 Task: Check the average views per listing of 2 acres in the last 5 years.
Action: Mouse moved to (911, 211)
Screenshot: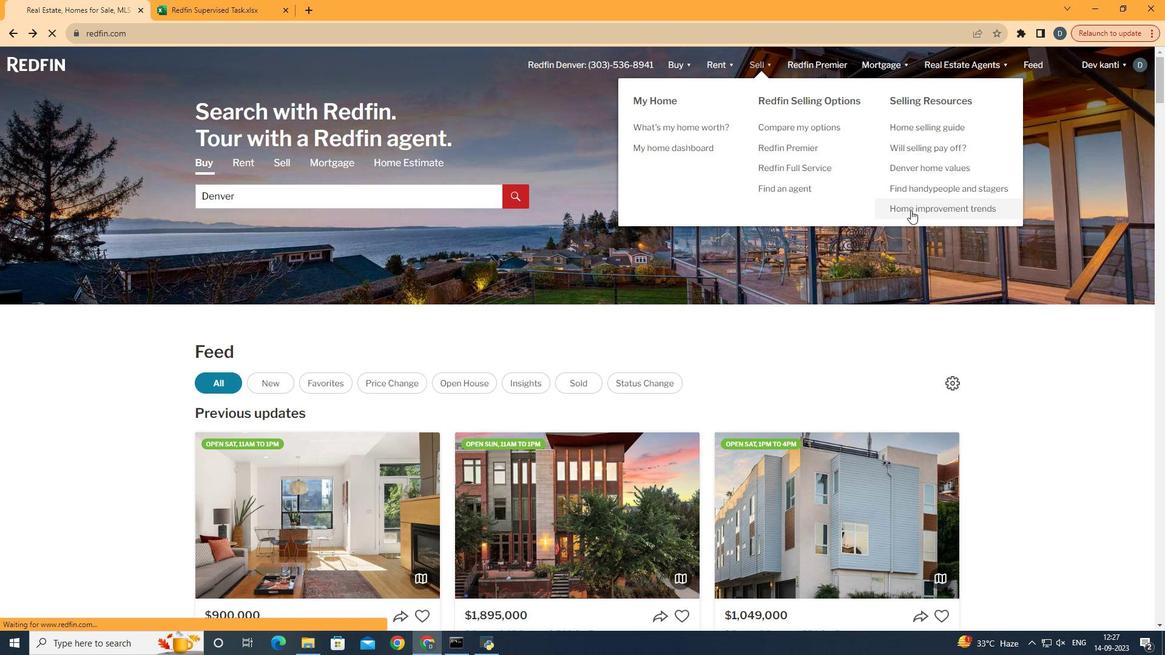 
Action: Mouse pressed left at (911, 211)
Screenshot: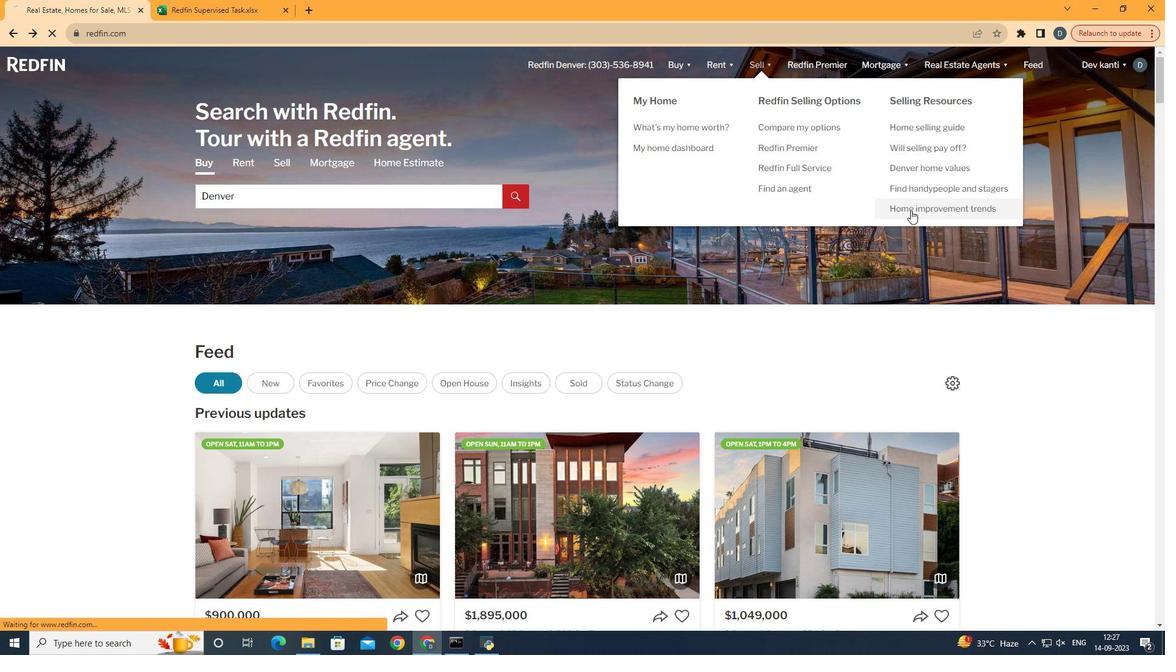 
Action: Mouse moved to (284, 237)
Screenshot: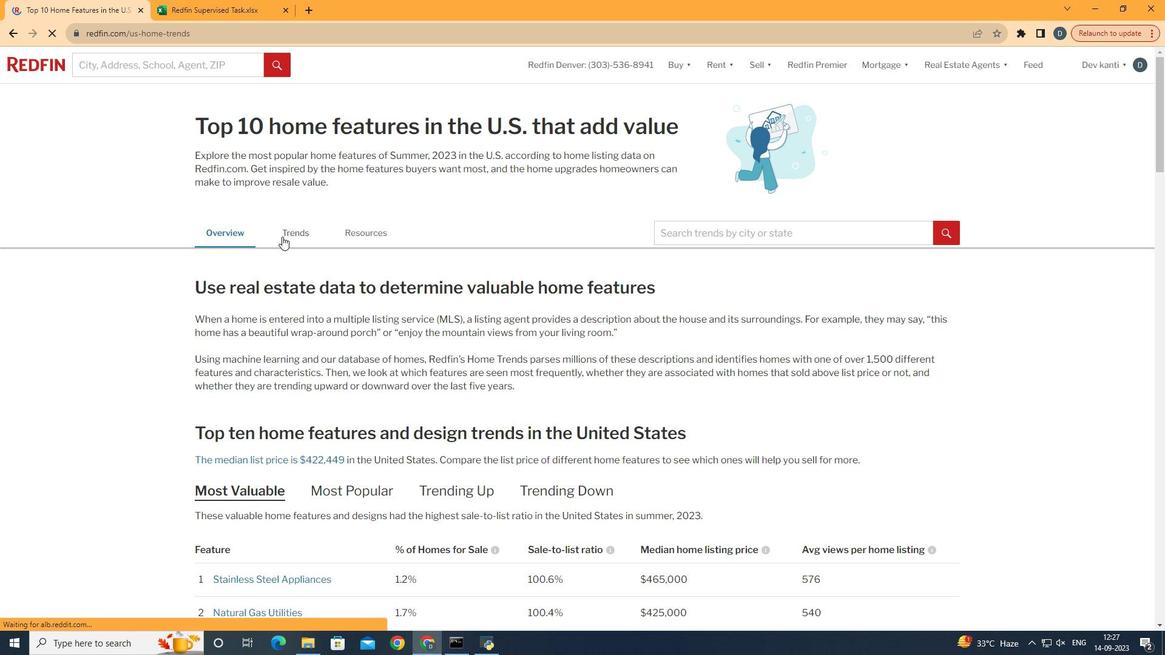 
Action: Mouse pressed left at (284, 237)
Screenshot: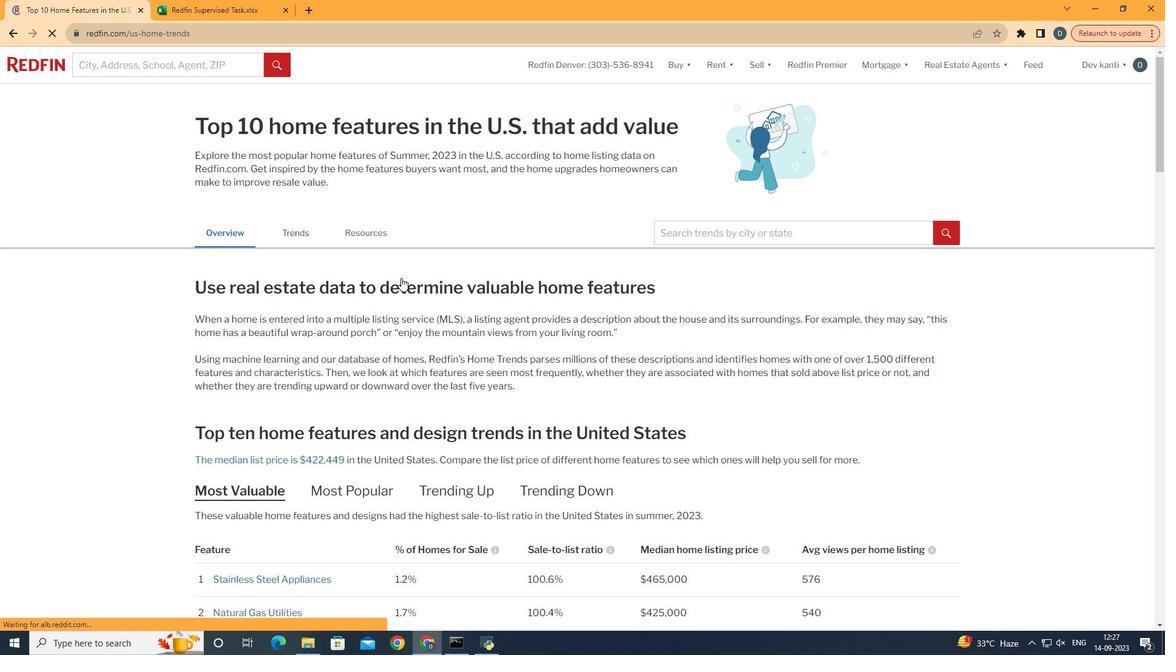 
Action: Mouse moved to (450, 301)
Screenshot: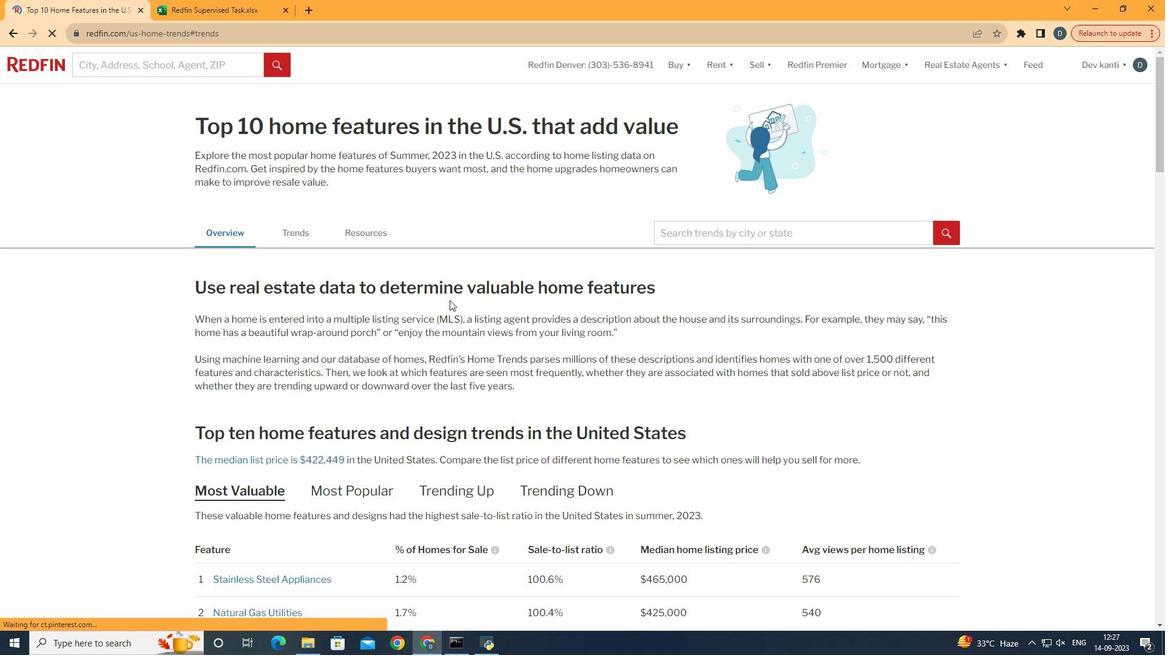 
Action: Mouse scrolled (450, 300) with delta (0, 0)
Screenshot: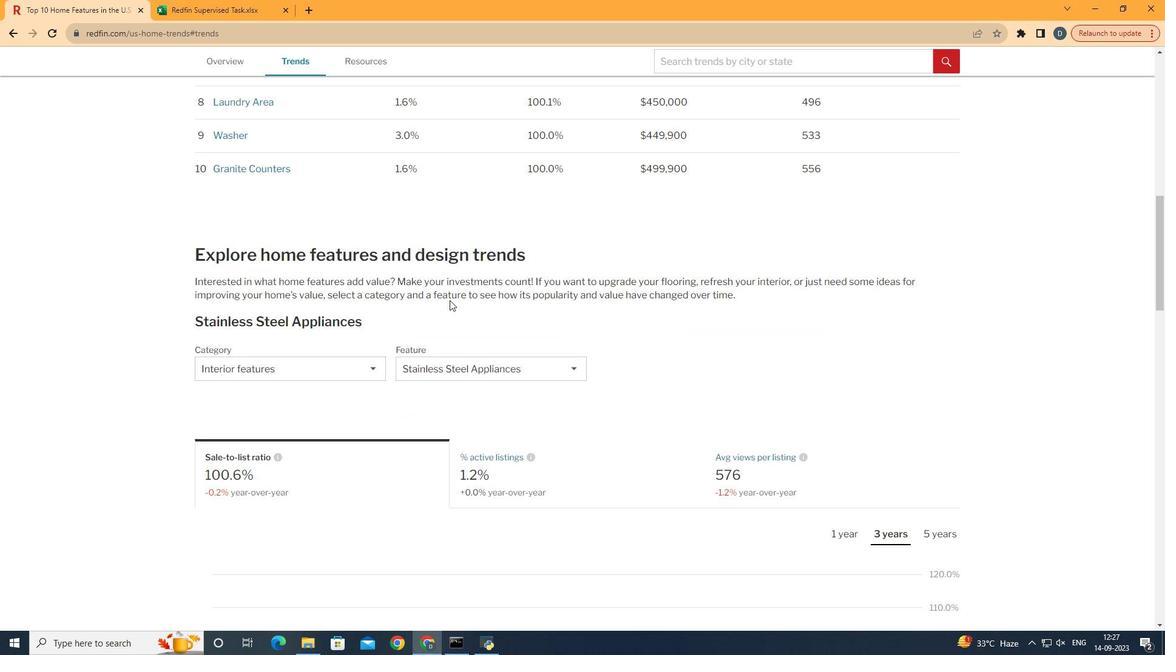 
Action: Mouse scrolled (450, 300) with delta (0, 0)
Screenshot: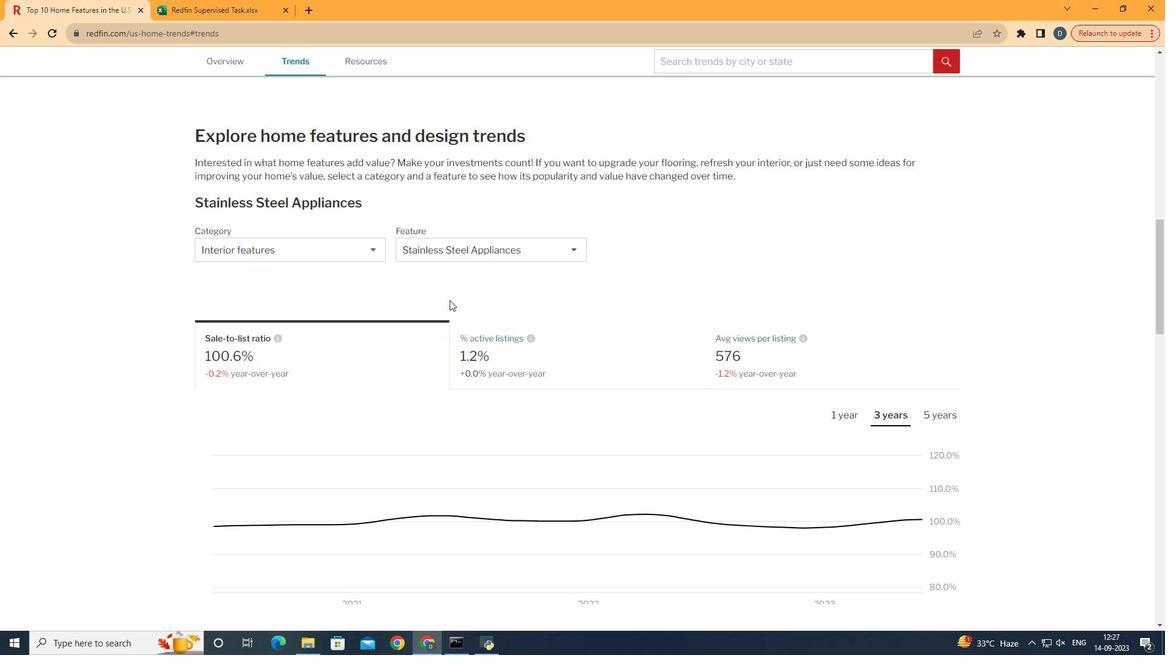 
Action: Mouse scrolled (450, 300) with delta (0, 0)
Screenshot: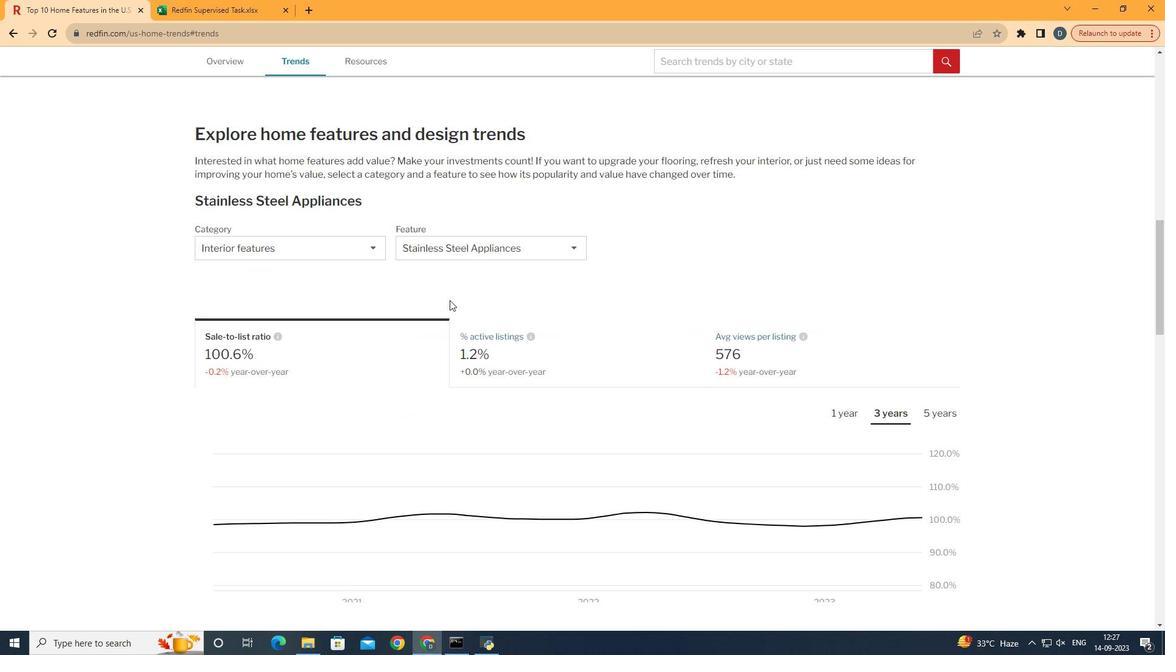 
Action: Mouse scrolled (450, 300) with delta (0, 0)
Screenshot: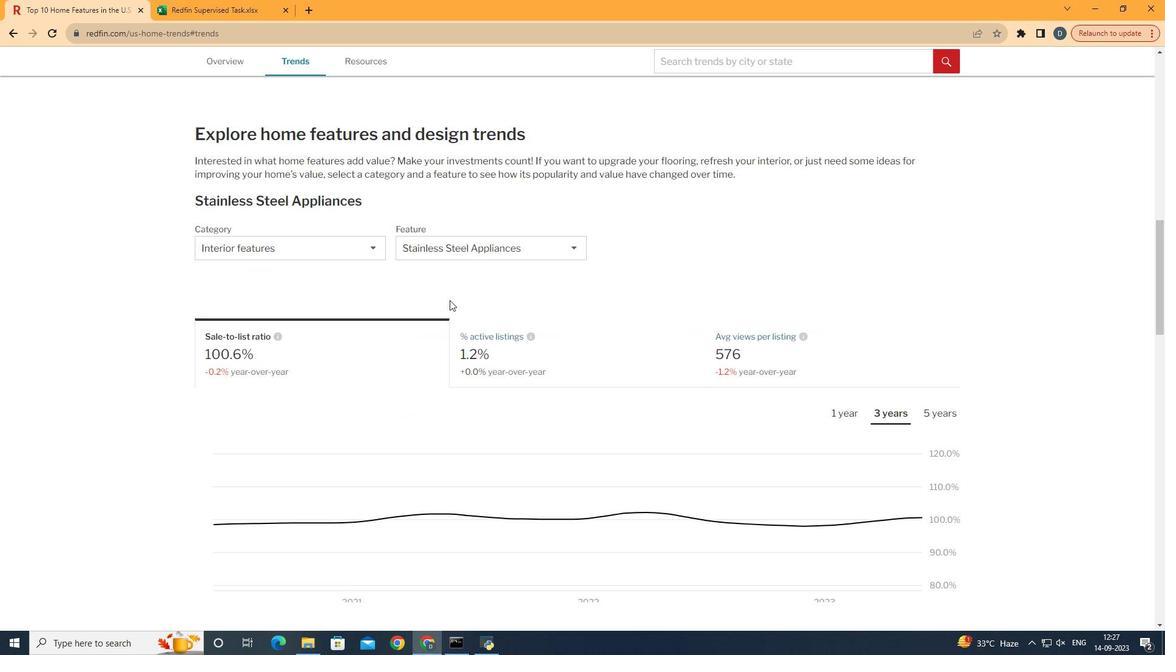 
Action: Mouse scrolled (450, 300) with delta (0, 0)
Screenshot: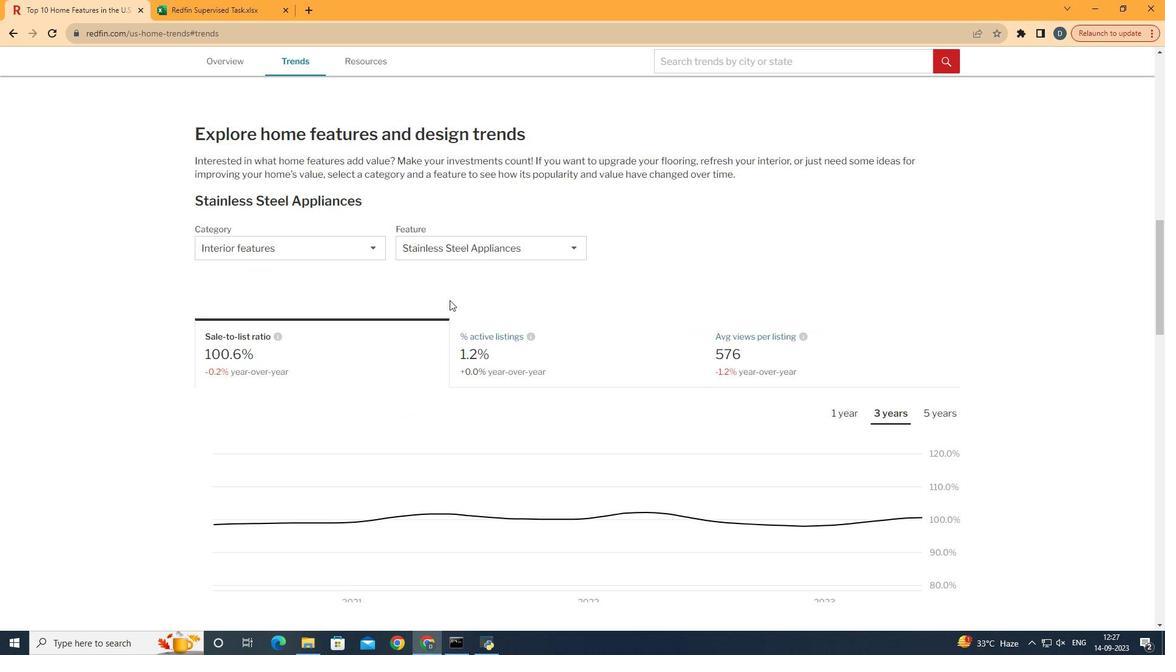 
Action: Mouse scrolled (450, 300) with delta (0, 0)
Screenshot: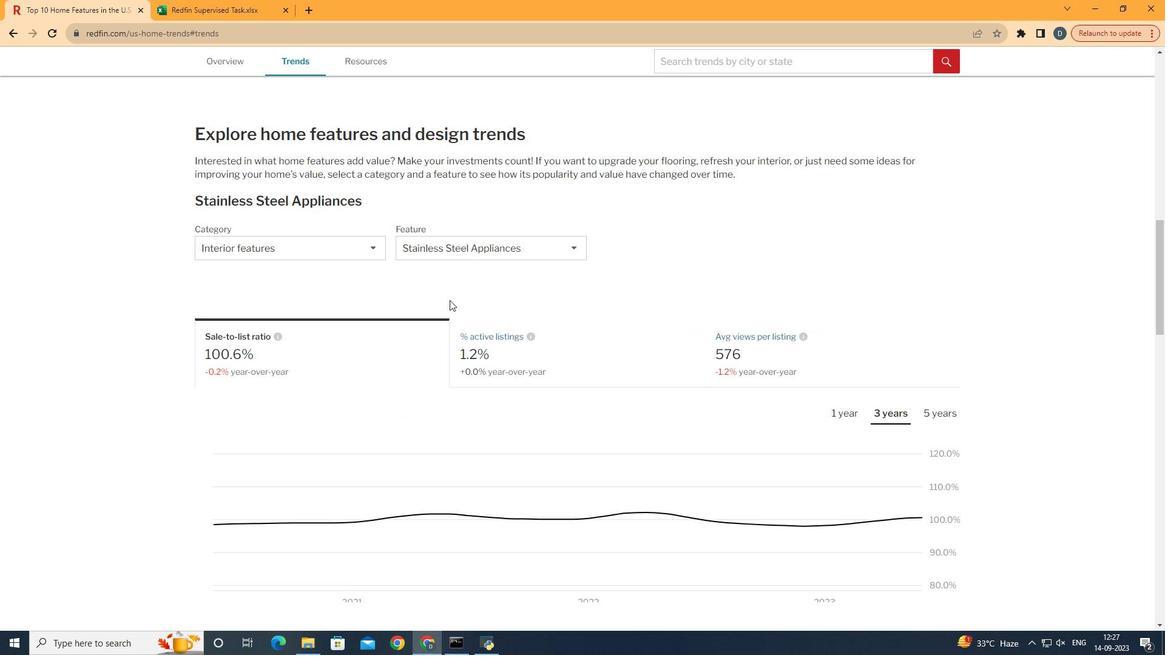 
Action: Mouse scrolled (450, 300) with delta (0, 0)
Screenshot: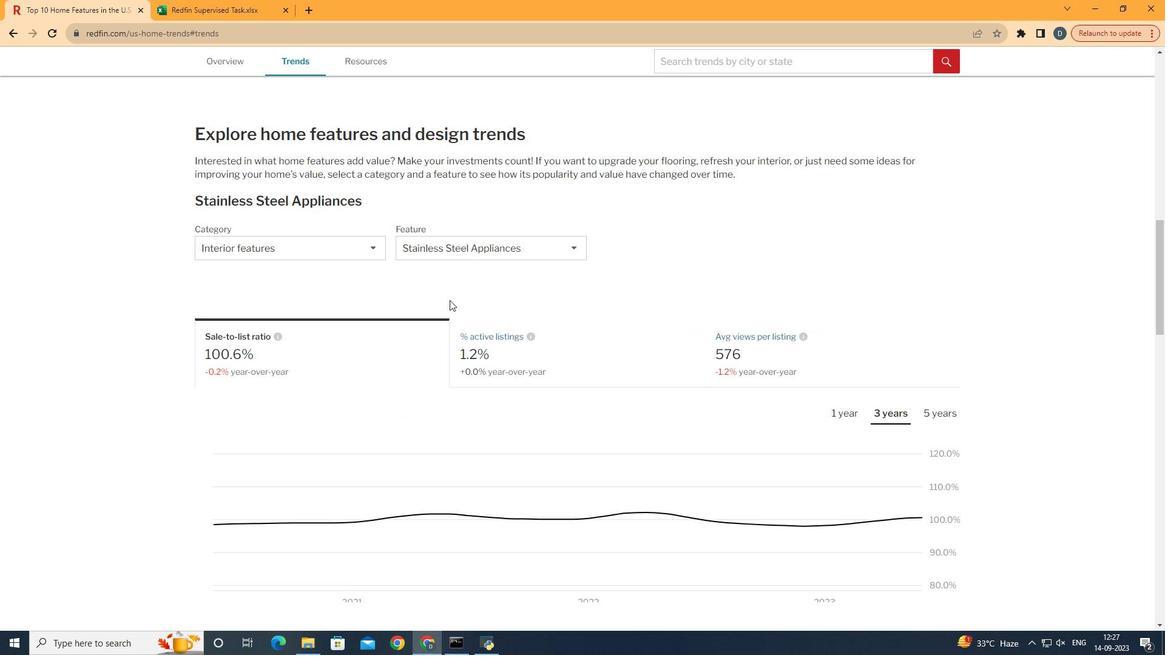 
Action: Mouse scrolled (450, 300) with delta (0, 0)
Screenshot: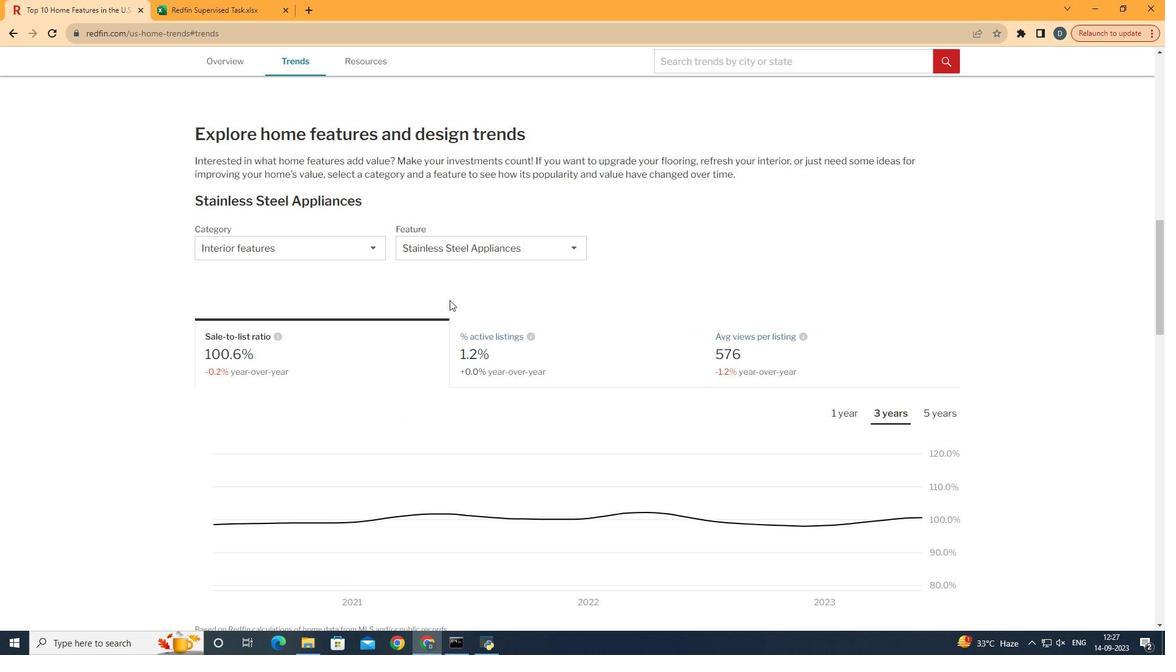 
Action: Mouse moved to (367, 241)
Screenshot: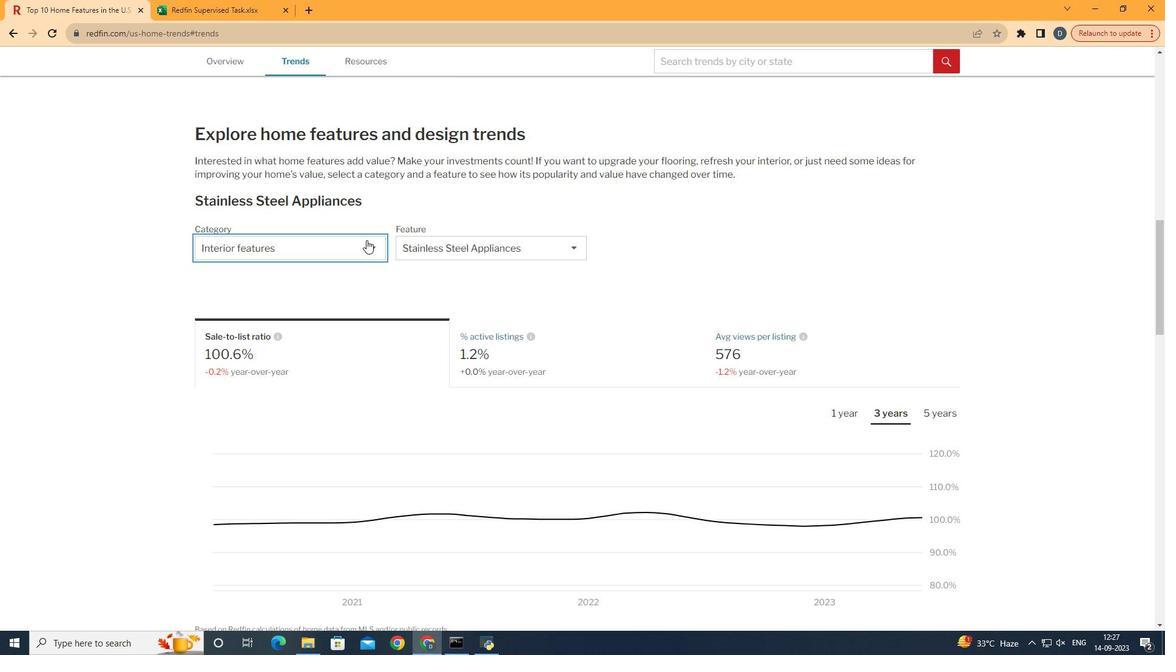 
Action: Mouse pressed left at (367, 241)
Screenshot: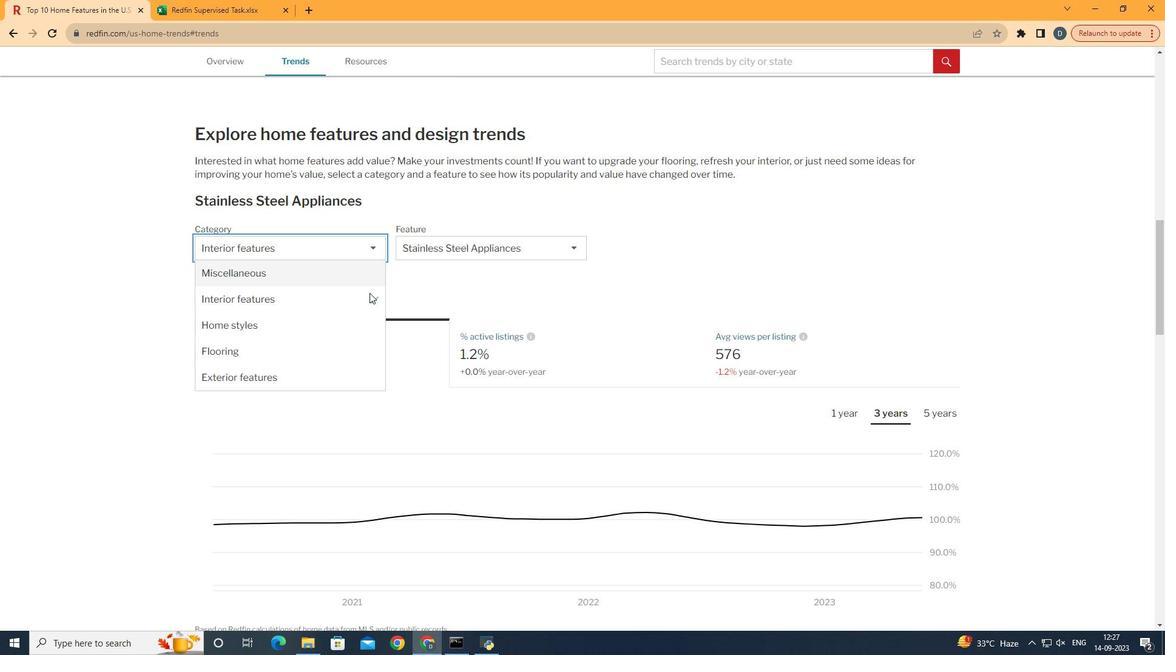 
Action: Mouse moved to (351, 385)
Screenshot: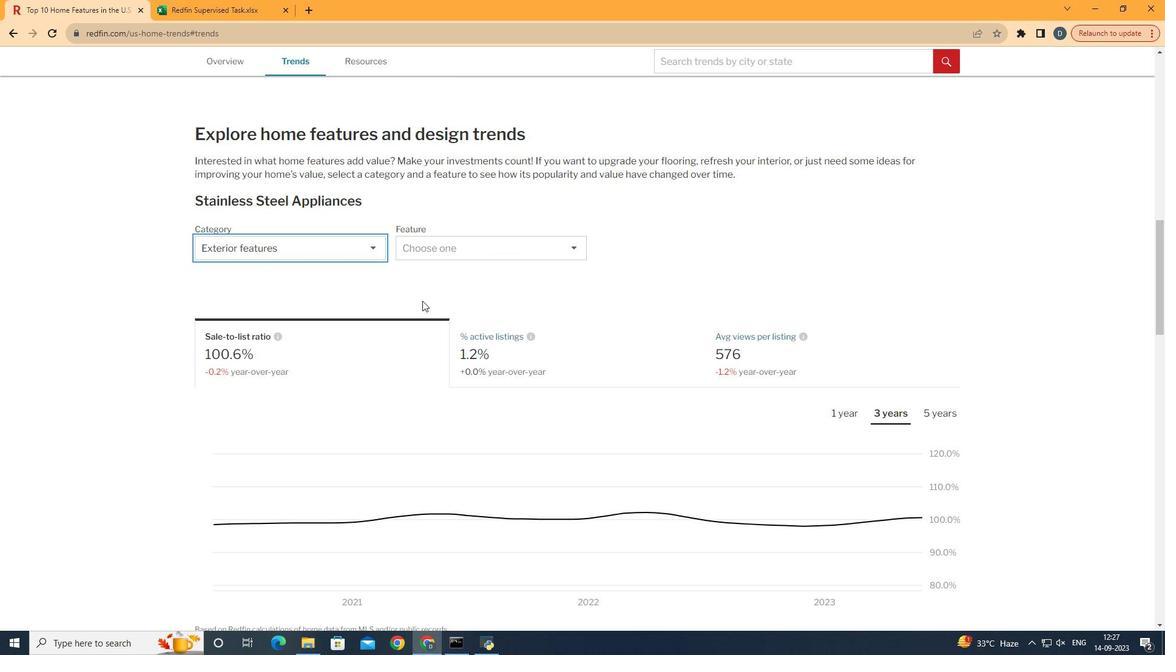 
Action: Mouse pressed left at (351, 385)
Screenshot: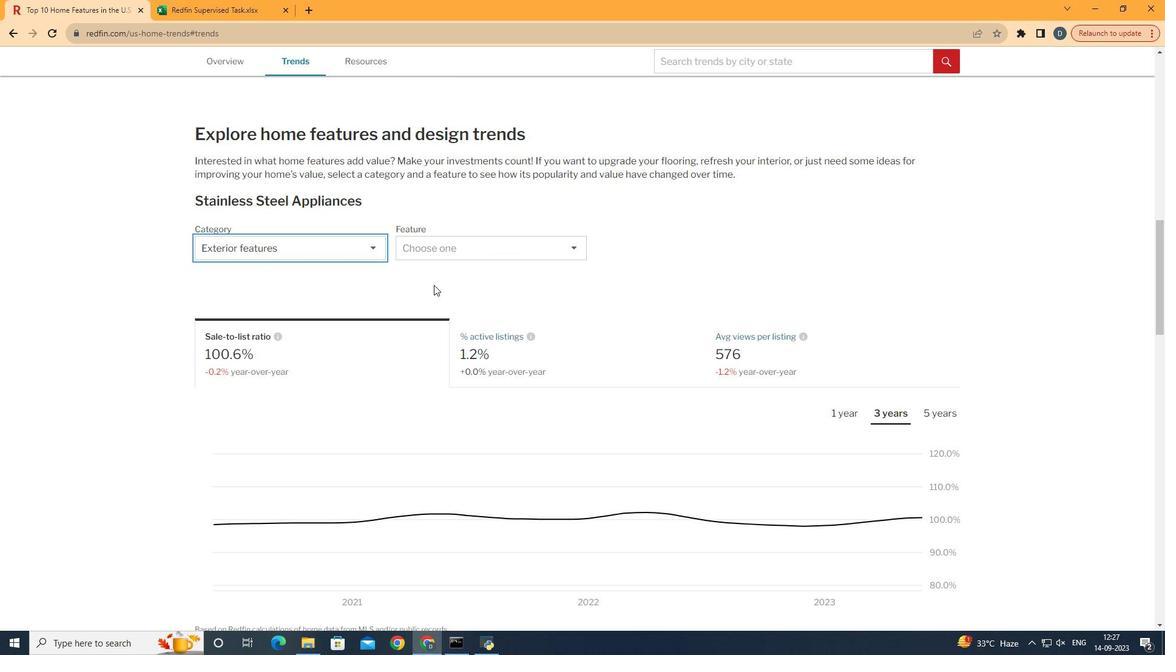 
Action: Mouse moved to (472, 250)
Screenshot: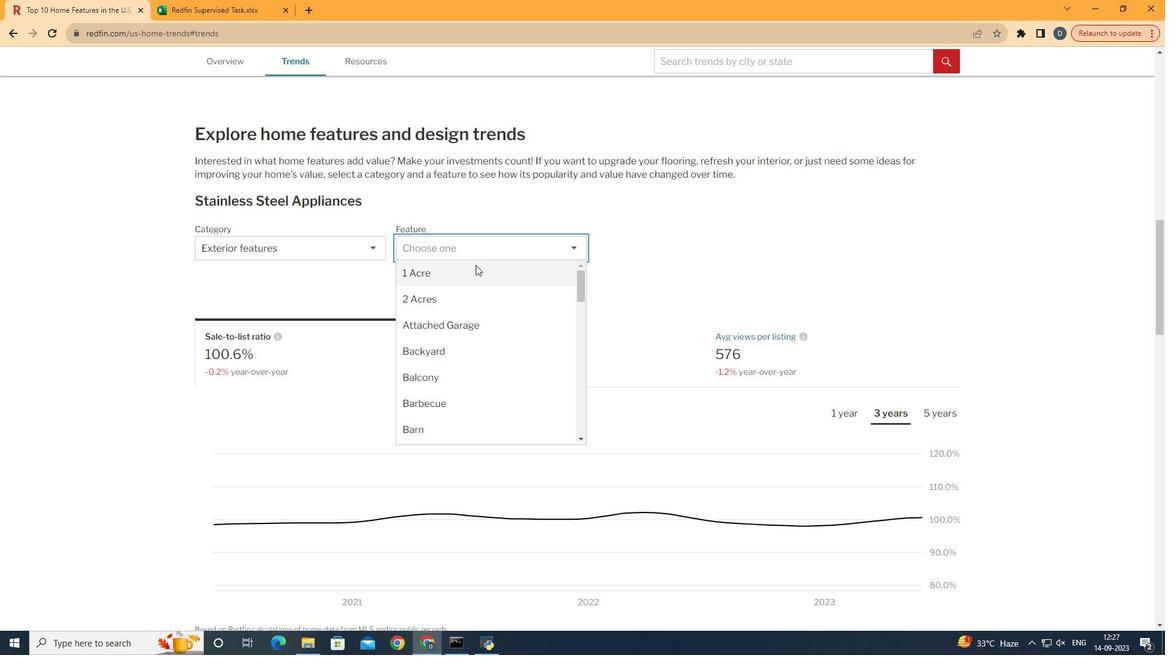 
Action: Mouse pressed left at (472, 250)
Screenshot: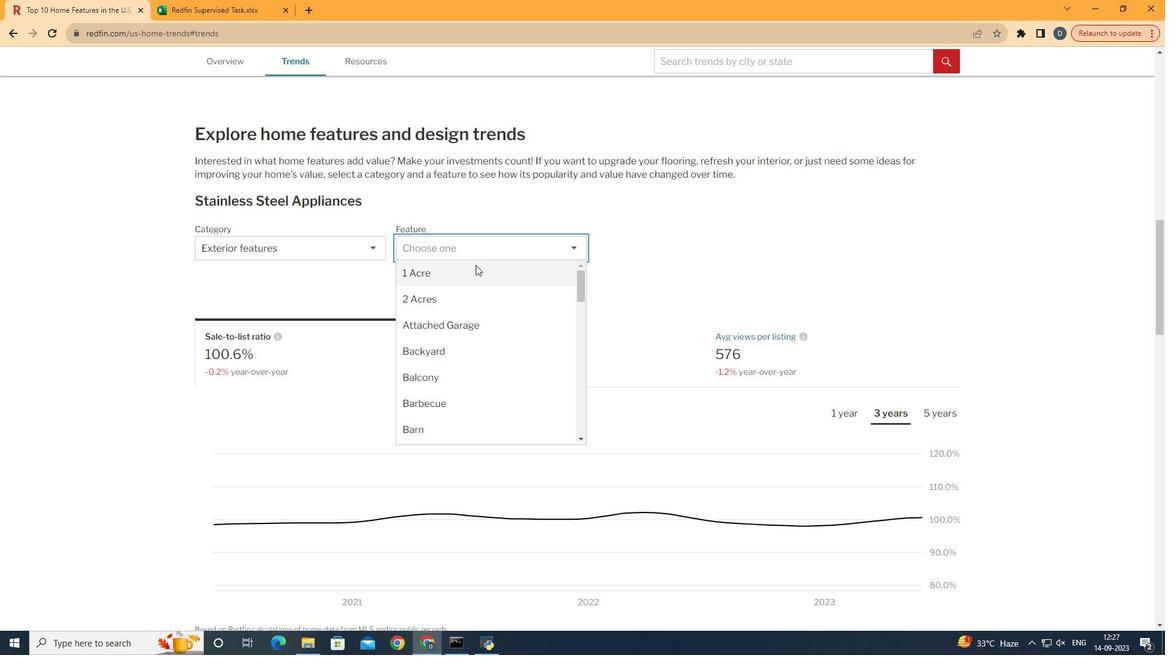 
Action: Mouse moved to (475, 295)
Screenshot: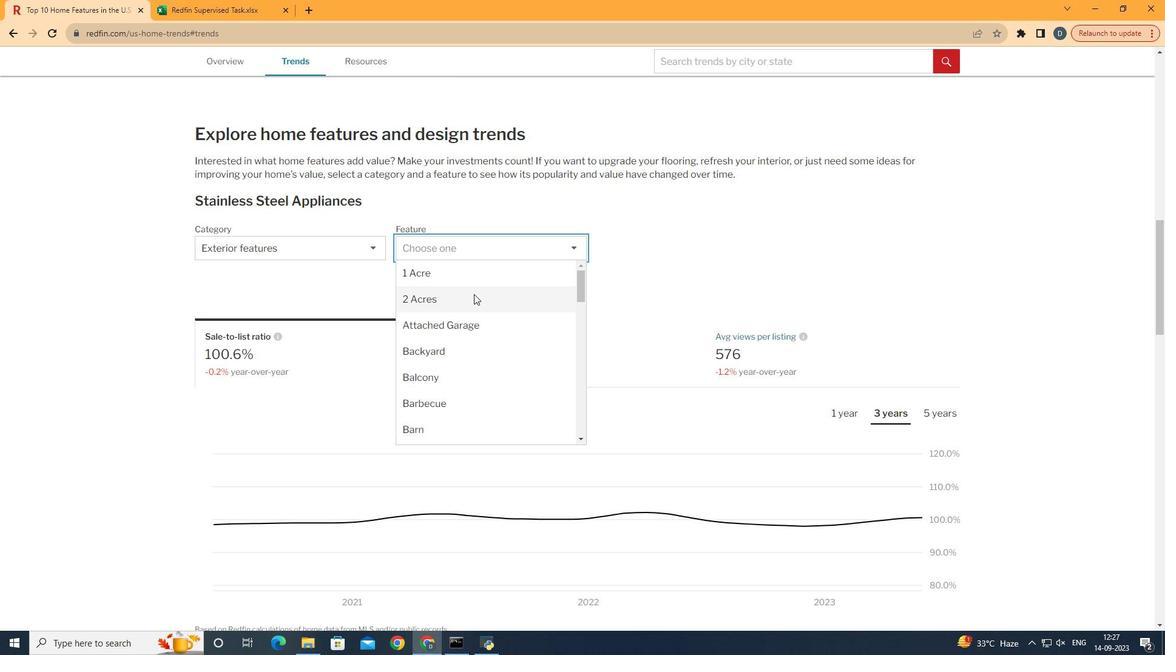 
Action: Mouse pressed left at (475, 295)
Screenshot: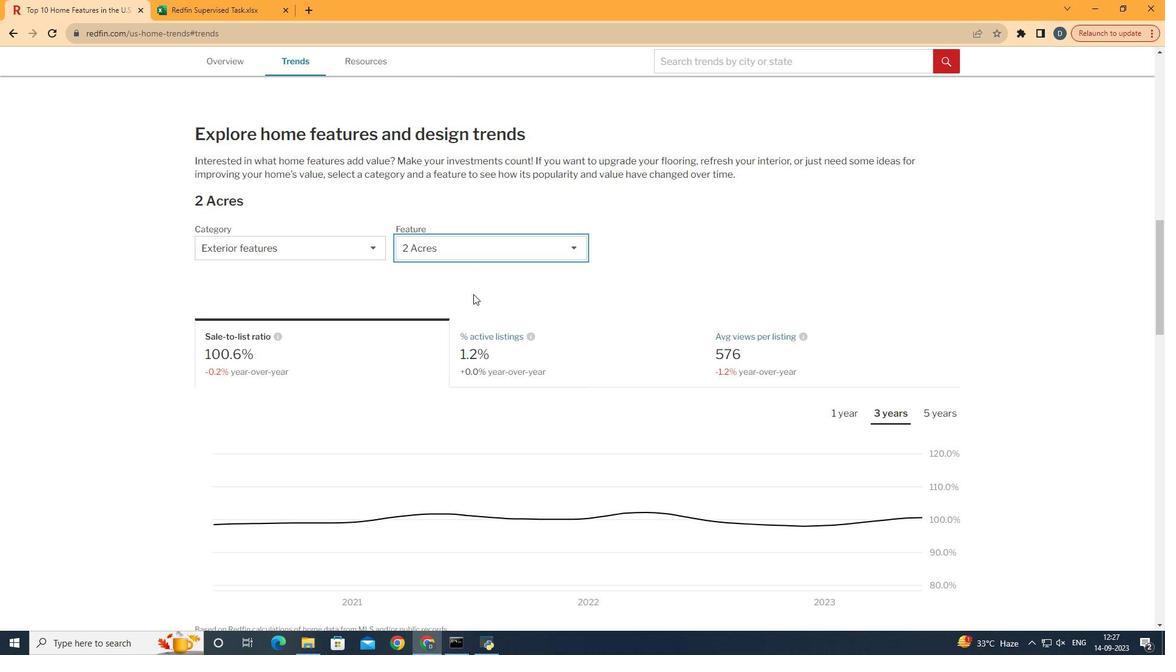 
Action: Mouse moved to (773, 365)
Screenshot: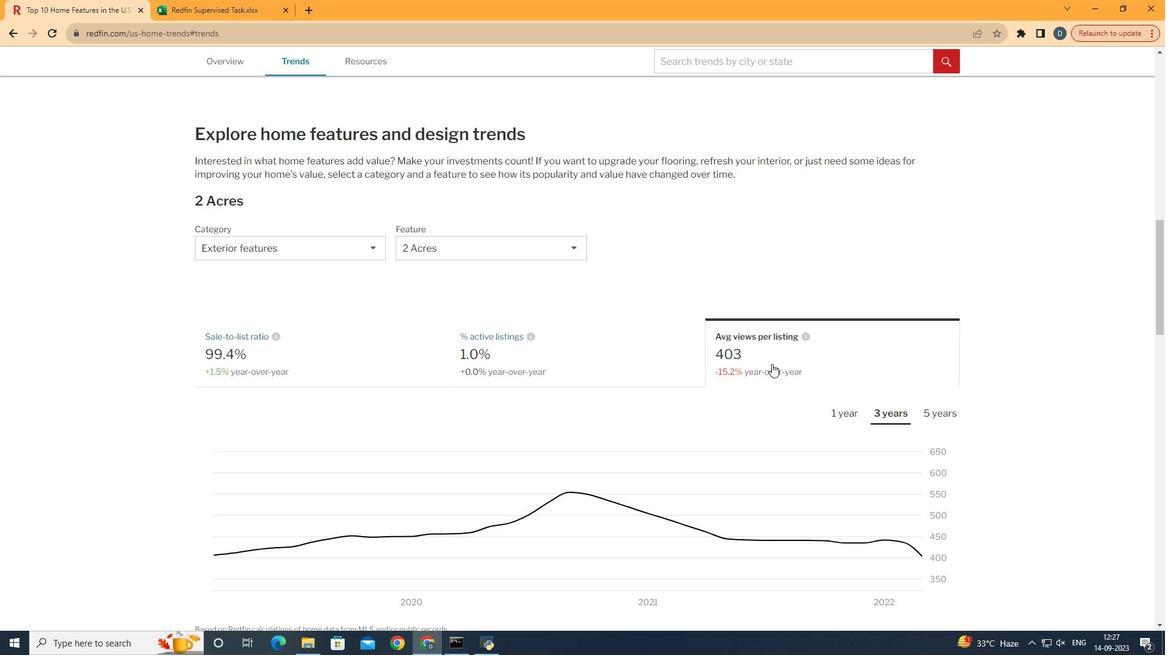 
Action: Mouse pressed left at (773, 365)
Screenshot: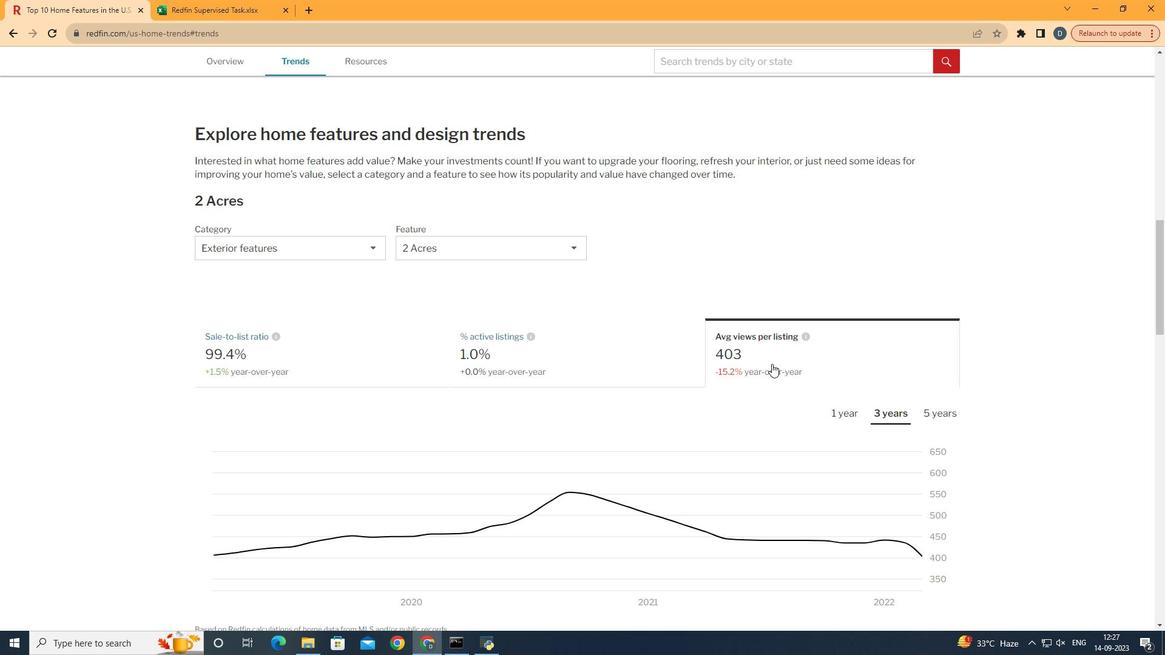 
Action: Mouse moved to (946, 412)
Screenshot: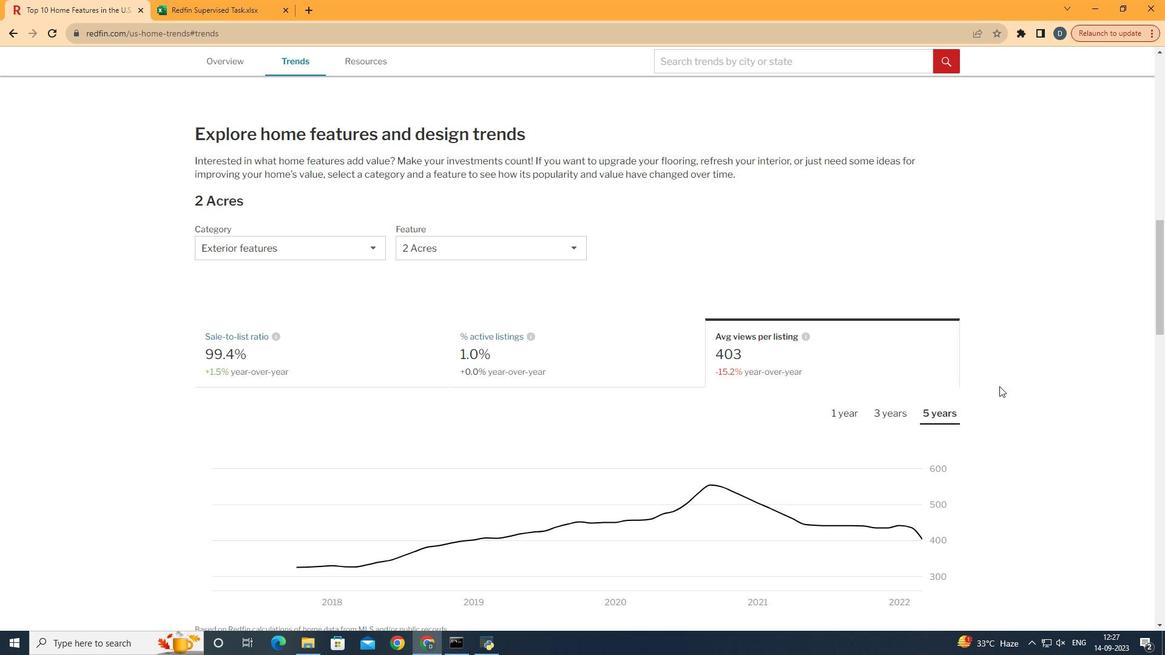
Action: Mouse pressed left at (946, 412)
Screenshot: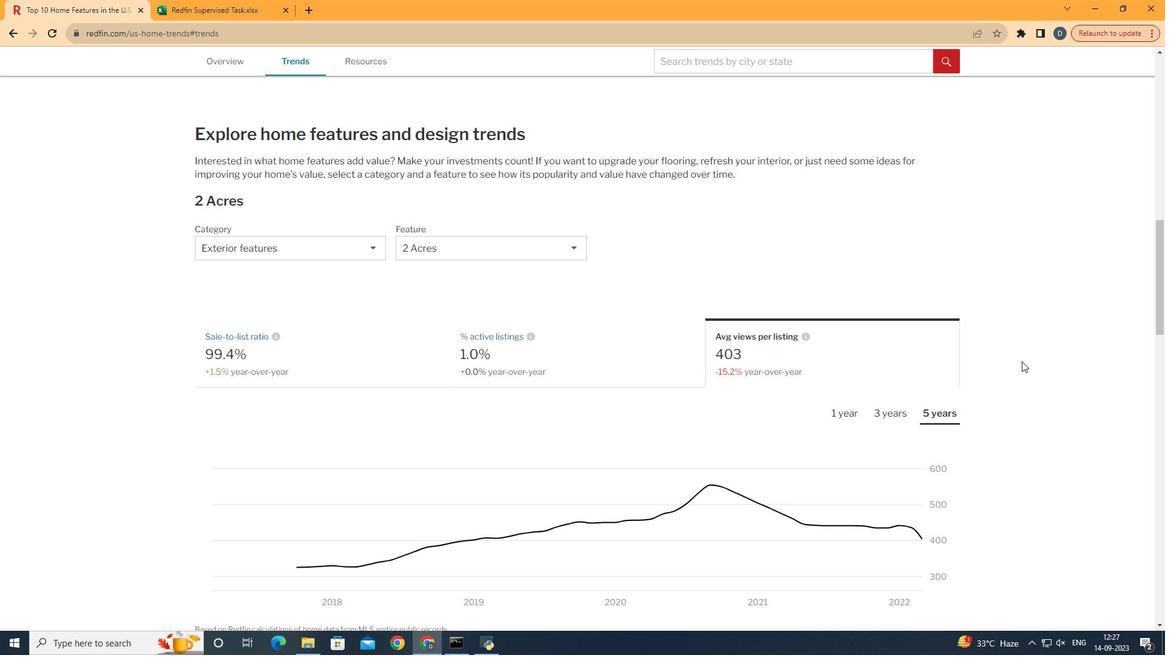 
Action: Mouse moved to (1019, 360)
Screenshot: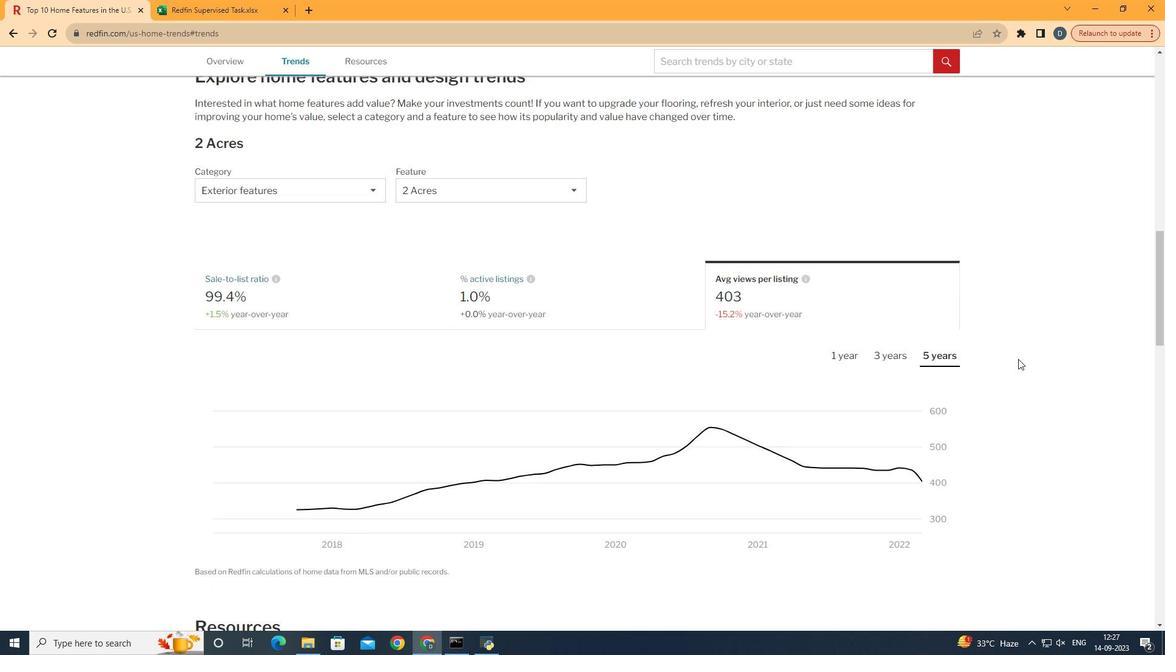 
Action: Mouse scrolled (1019, 359) with delta (0, 0)
Screenshot: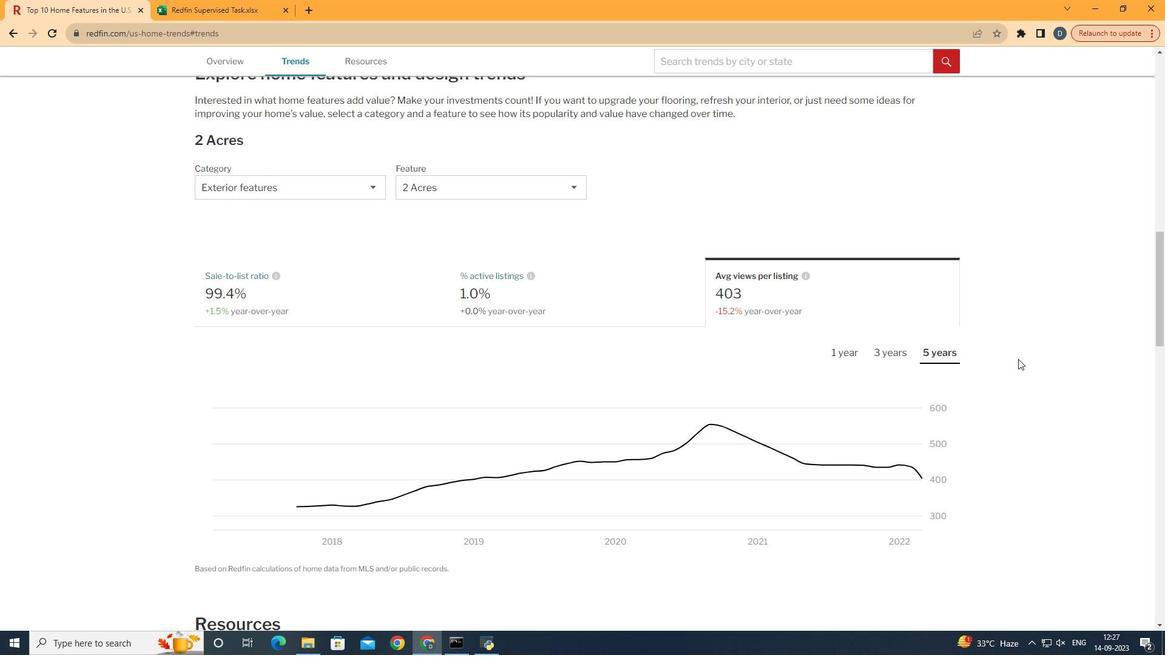 
